 Task: Add Sprouts Organic 70% Dark Chocolate Bites to the cart.
Action: Mouse moved to (20, 65)
Screenshot: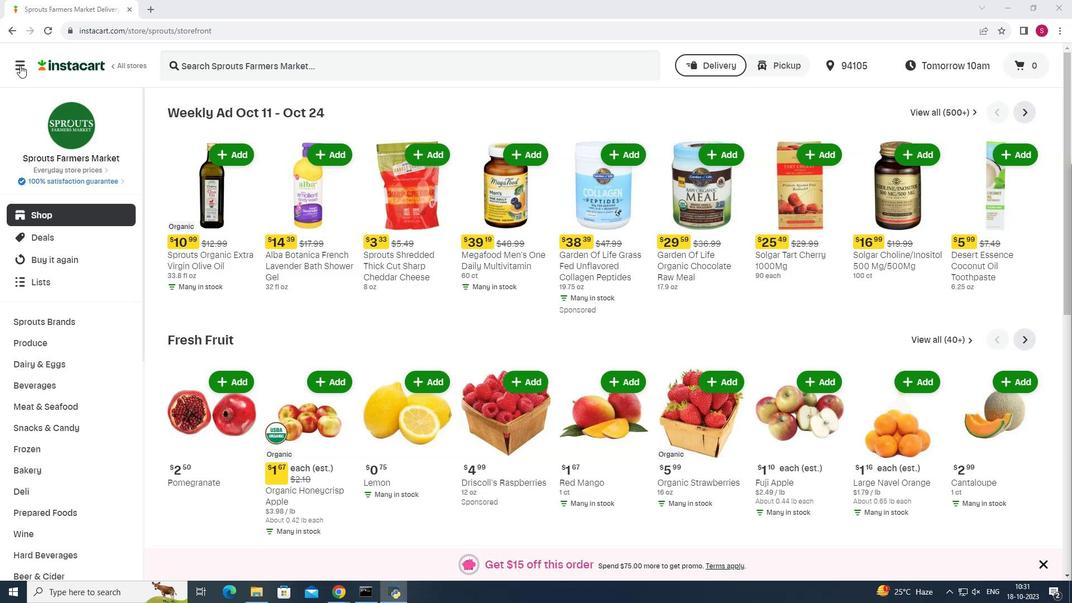 
Action: Mouse pressed left at (20, 65)
Screenshot: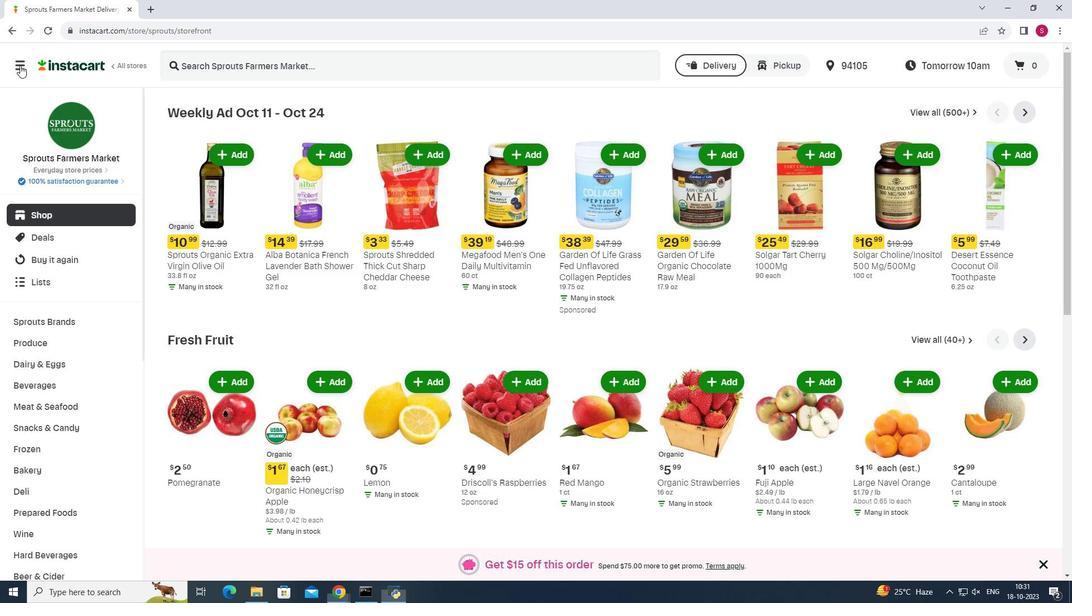 
Action: Mouse moved to (51, 294)
Screenshot: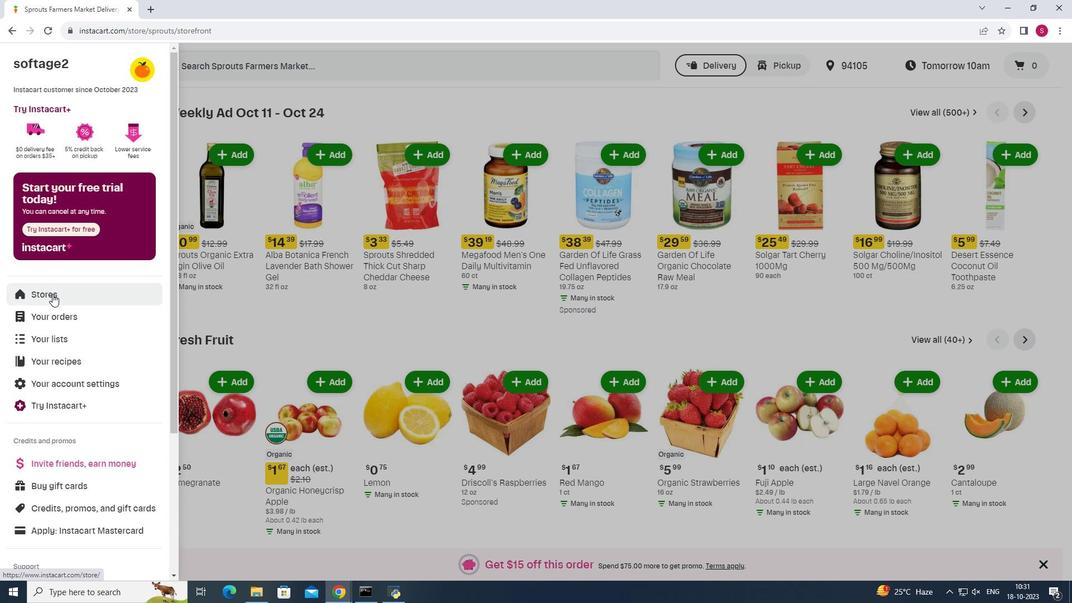
Action: Mouse pressed left at (51, 294)
Screenshot: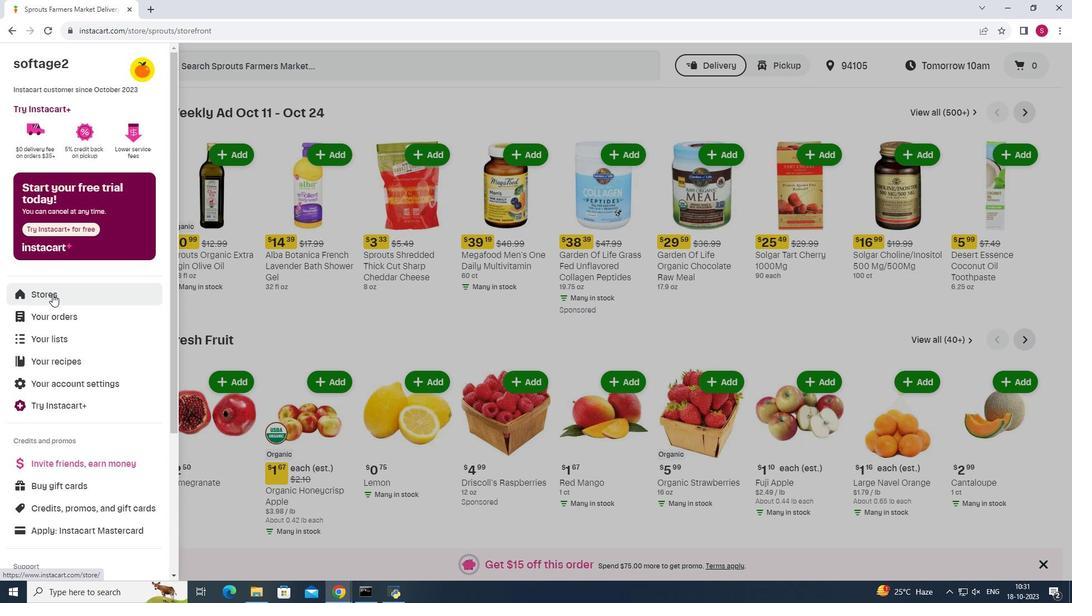 
Action: Mouse moved to (258, 95)
Screenshot: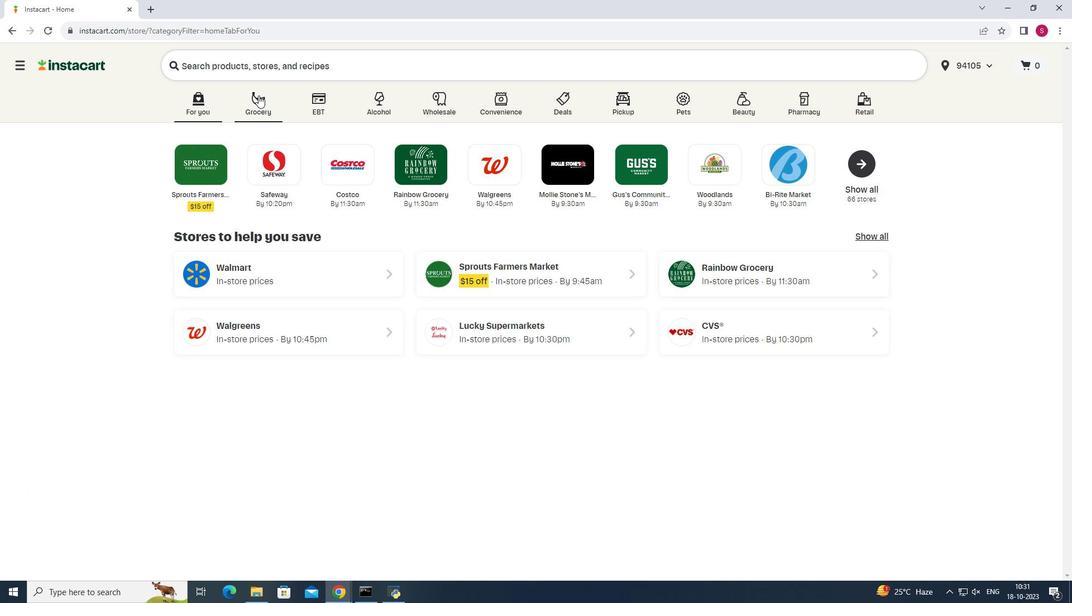 
Action: Mouse pressed left at (258, 95)
Screenshot: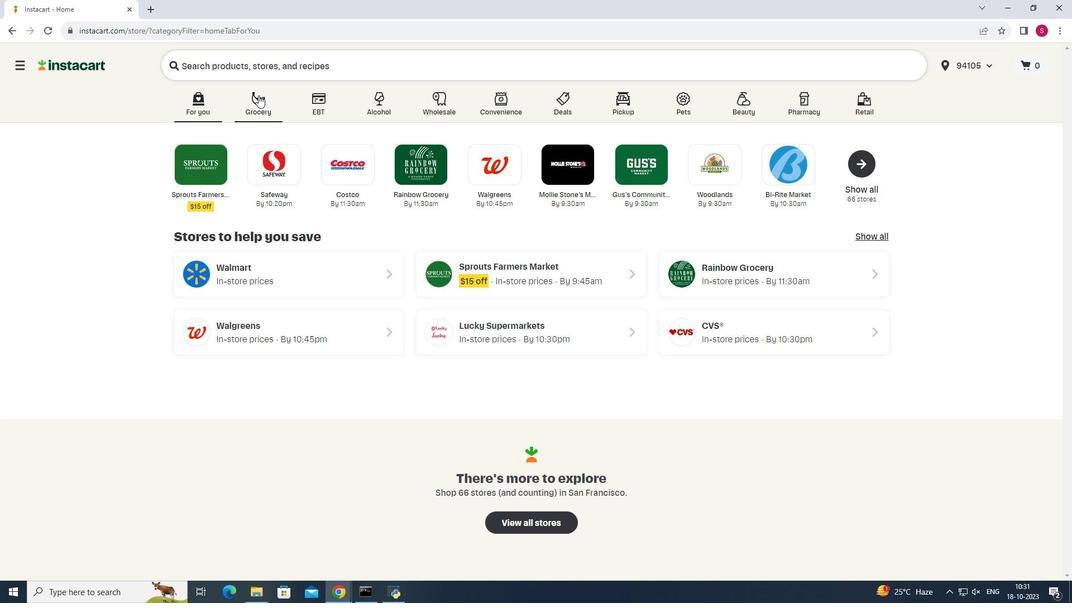 
Action: Mouse moved to (763, 147)
Screenshot: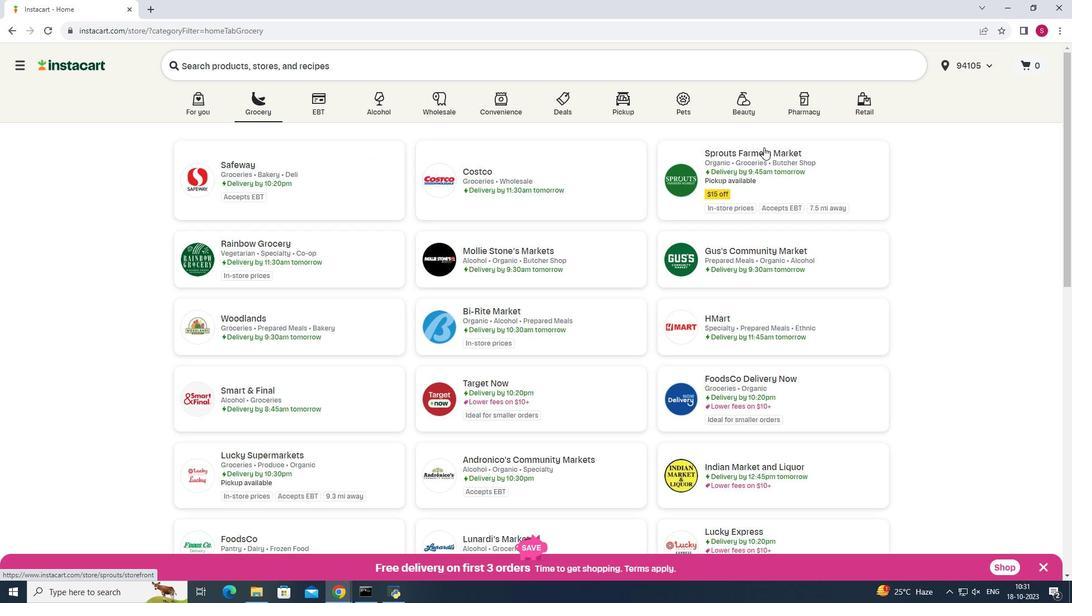 
Action: Mouse pressed left at (763, 147)
Screenshot: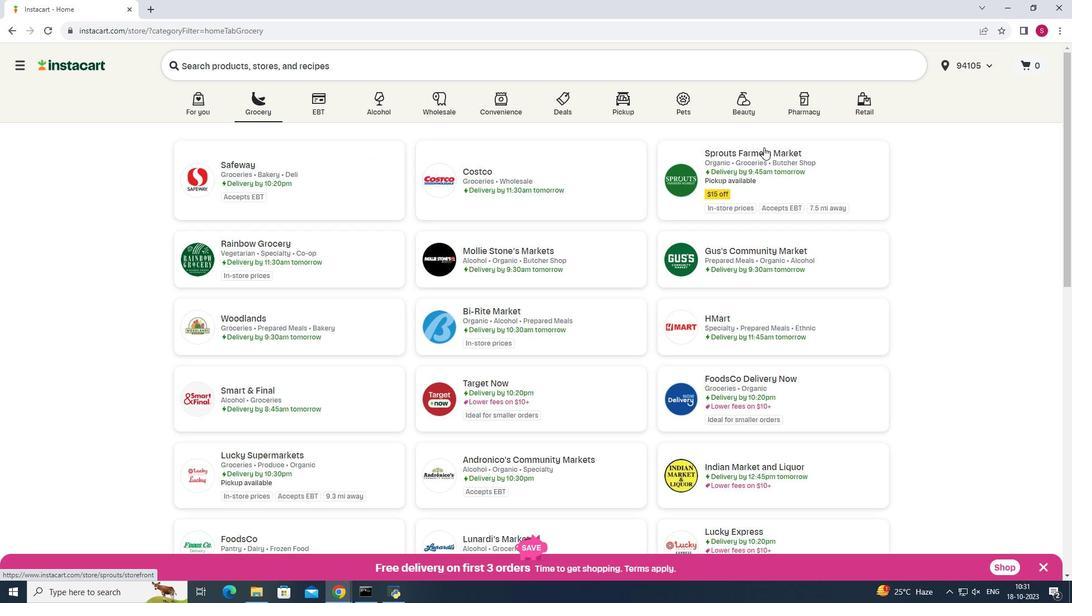 
Action: Mouse moved to (35, 426)
Screenshot: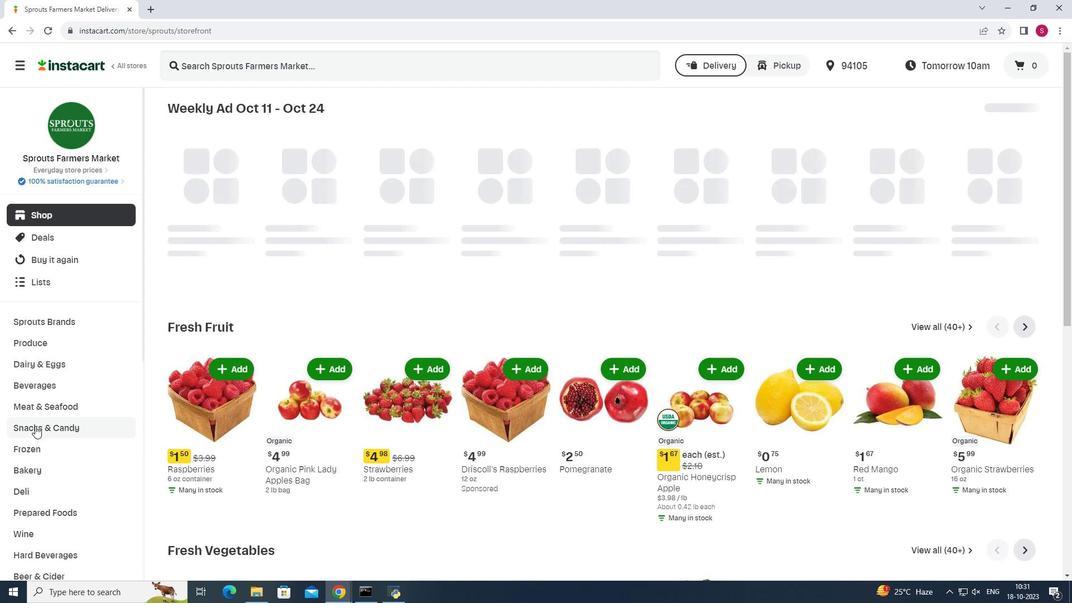 
Action: Mouse pressed left at (35, 426)
Screenshot: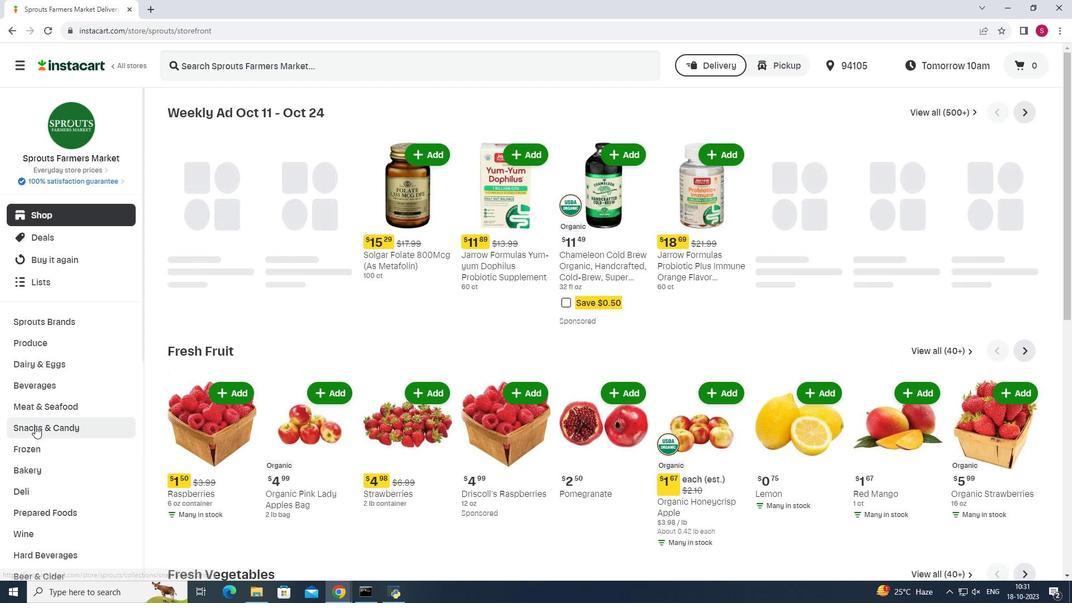 
Action: Mouse moved to (325, 137)
Screenshot: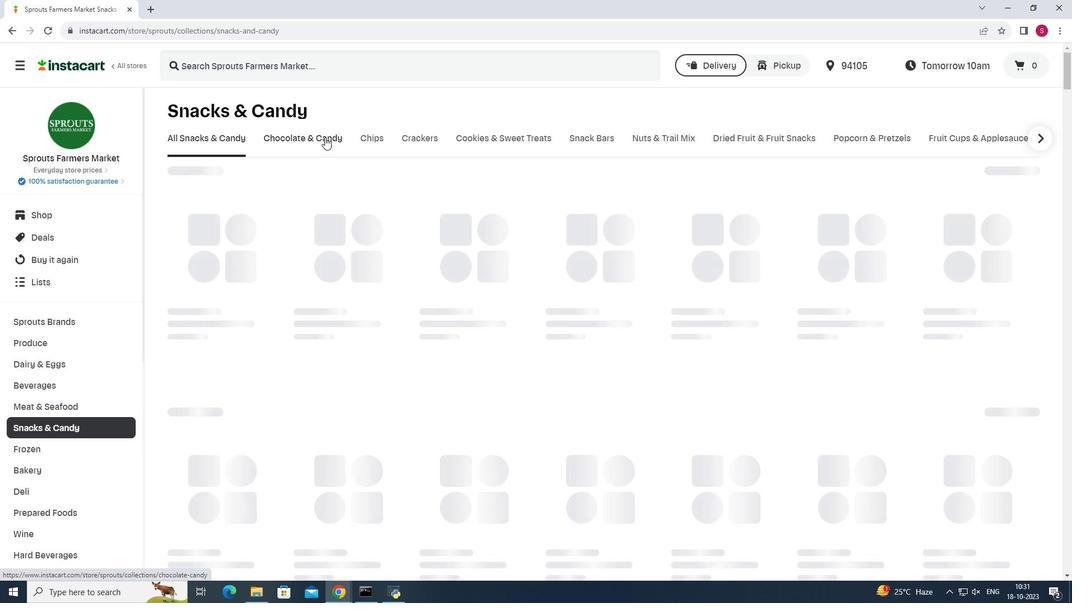 
Action: Mouse pressed left at (325, 137)
Screenshot: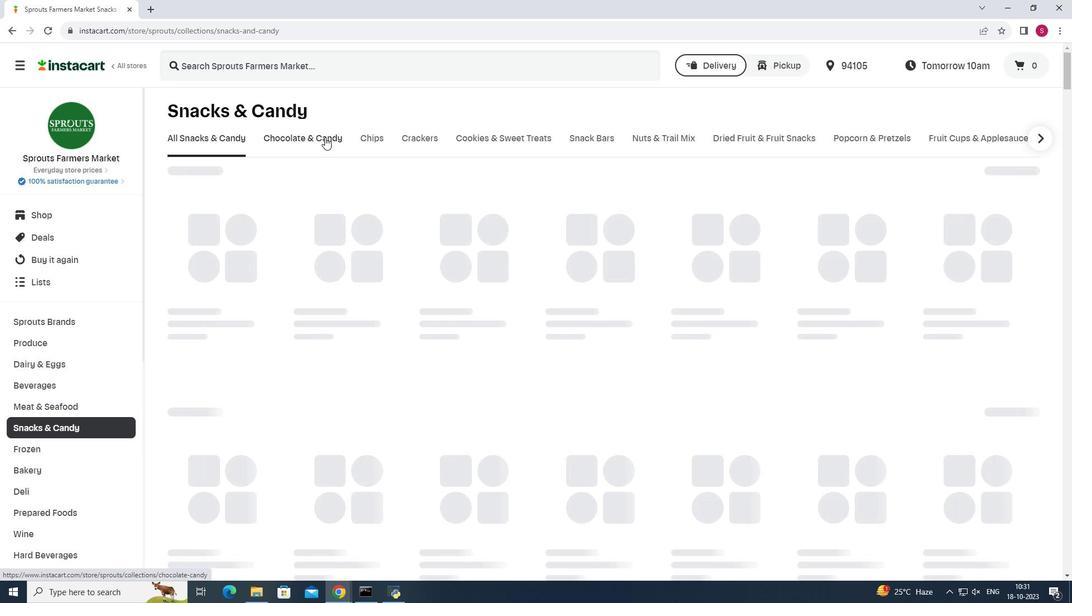 
Action: Mouse moved to (291, 188)
Screenshot: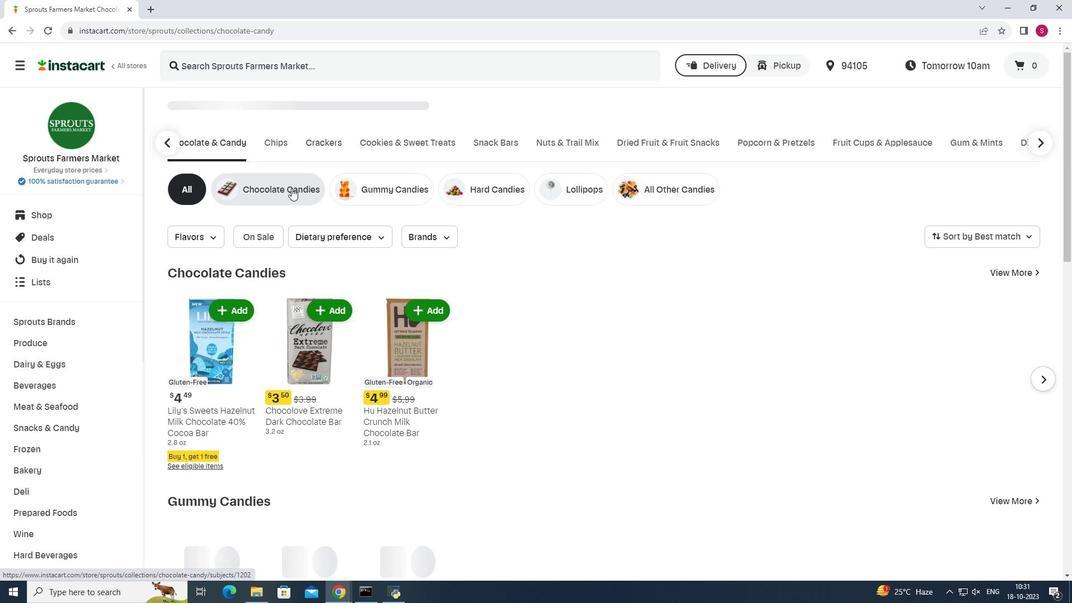 
Action: Mouse pressed left at (291, 188)
Screenshot: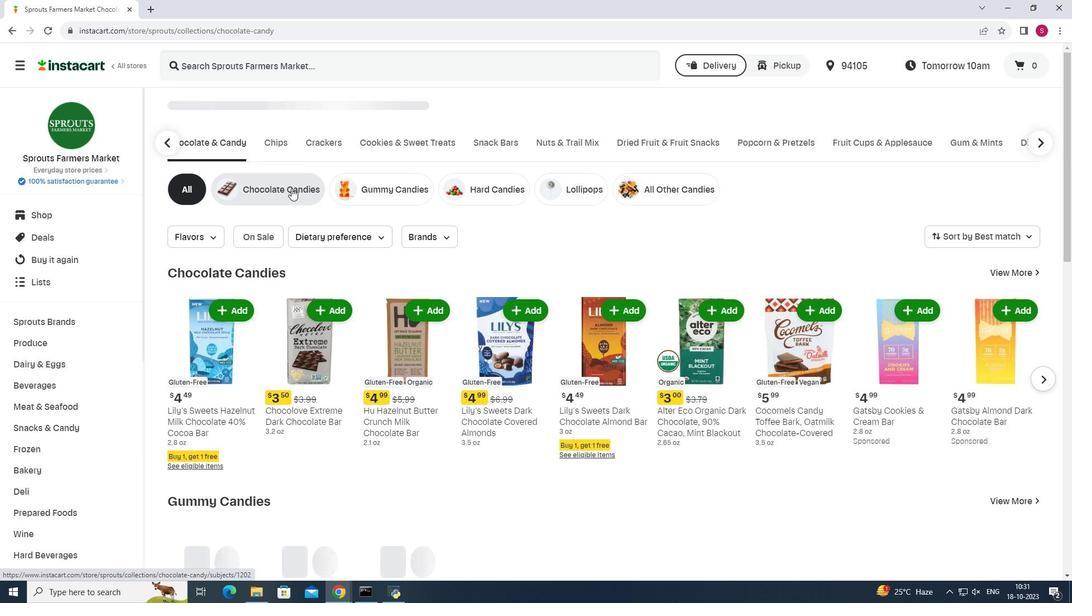 
Action: Mouse moved to (395, 64)
Screenshot: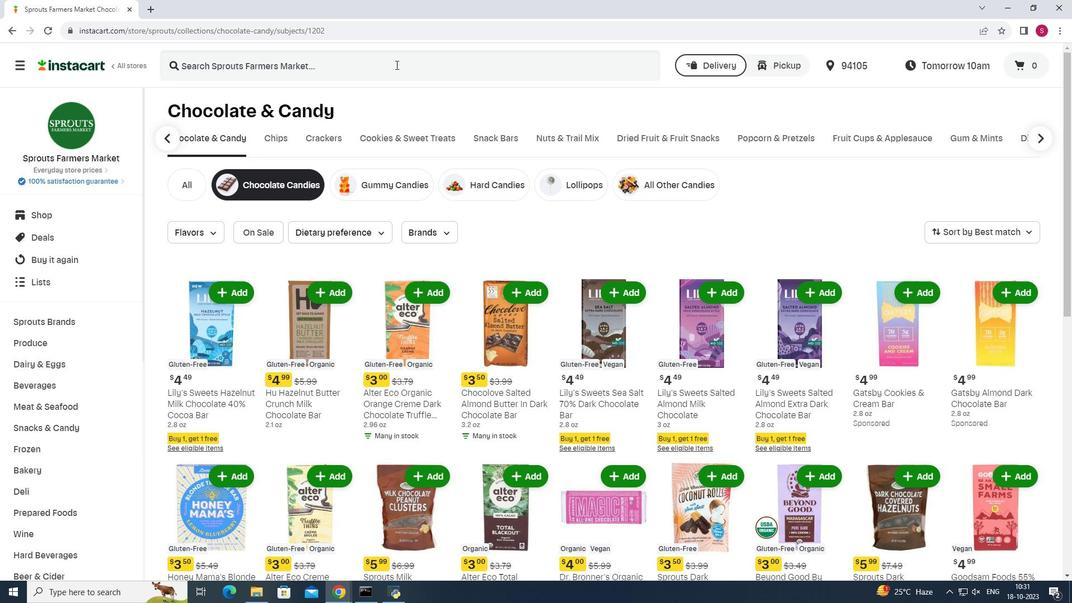 
Action: Mouse pressed left at (395, 64)
Screenshot: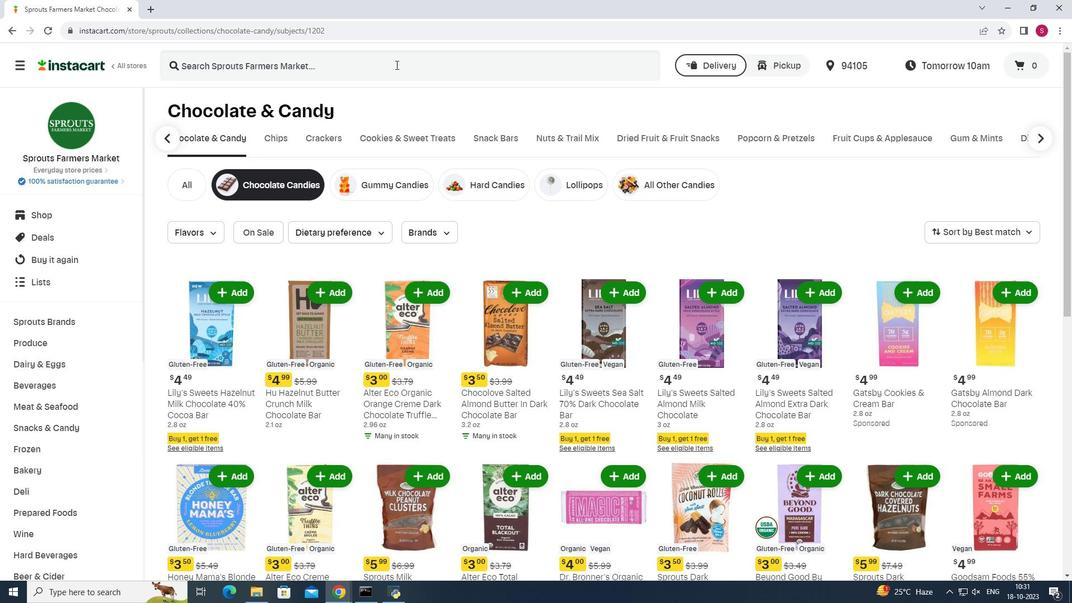 
Action: Key pressed <Key.shift>Sprouts<Key.space><Key.shift>Organic<Key.space><Key.shift>70<Key.shift>%<Key.space><Key.shift>Dark<Key.space><Key.shift>Chocolate<Key.space><Key.shift>Bites<Key.enter>
Screenshot: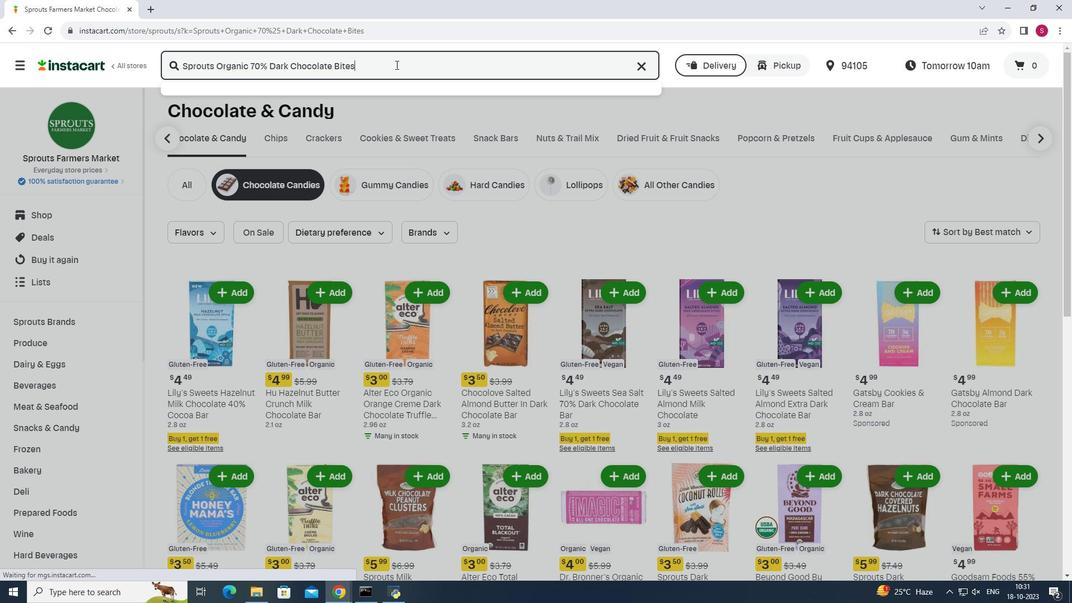 
Action: Mouse moved to (644, 179)
Screenshot: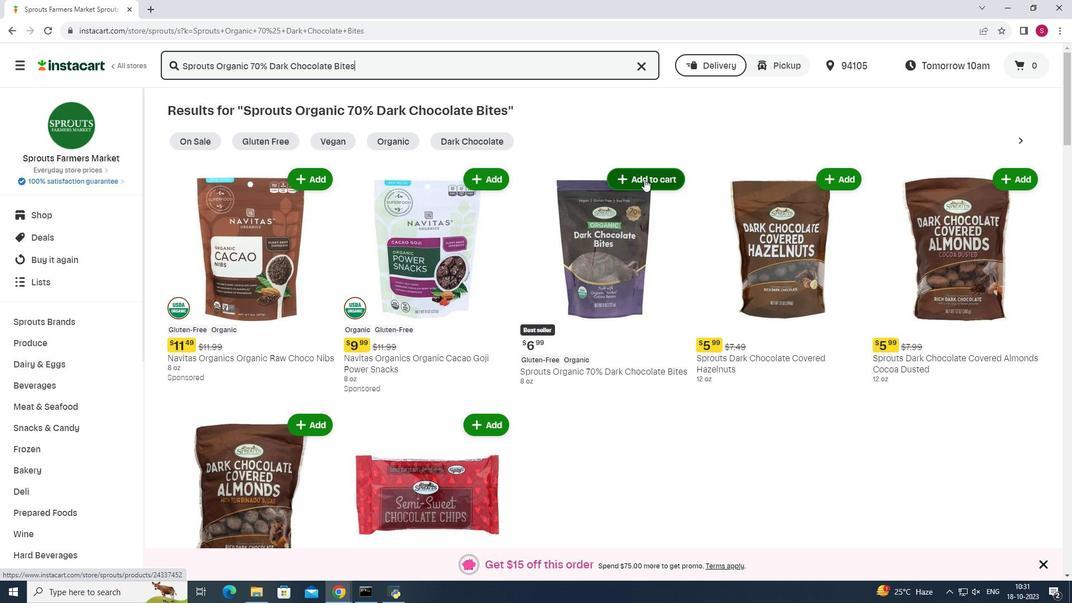 
Action: Mouse pressed left at (644, 179)
Screenshot: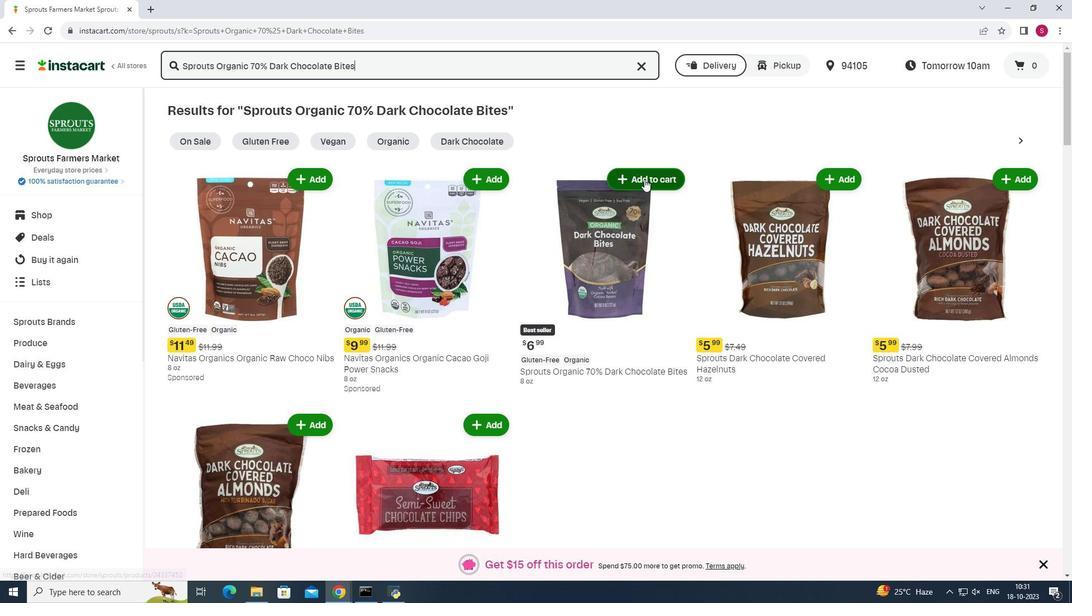 
Action: Mouse moved to (707, 163)
Screenshot: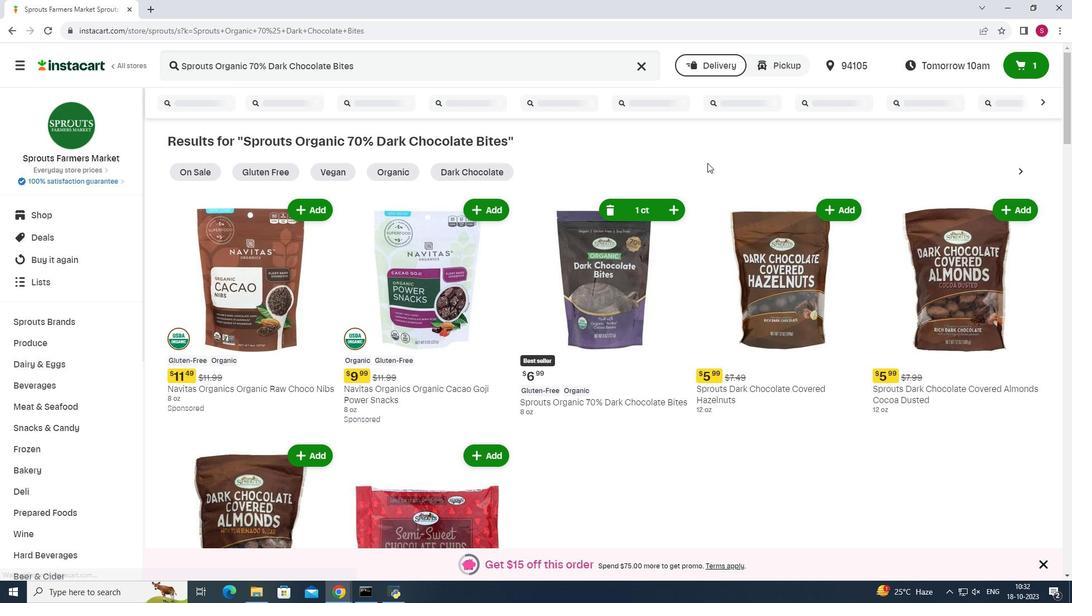 
